 Task: Use the formula "ERFC.PRECISE" in spreadsheet "Project portfolio".
Action: Mouse moved to (71, 225)
Screenshot: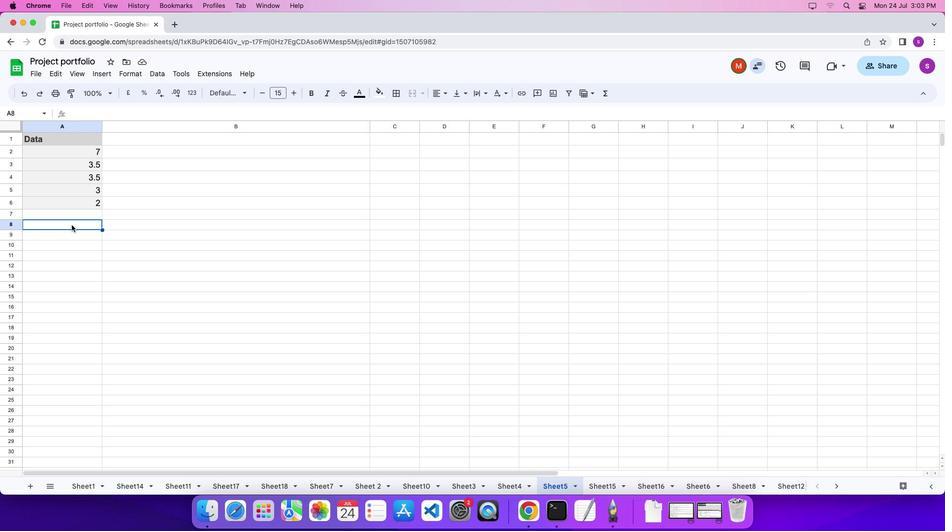 
Action: Mouse pressed left at (71, 225)
Screenshot: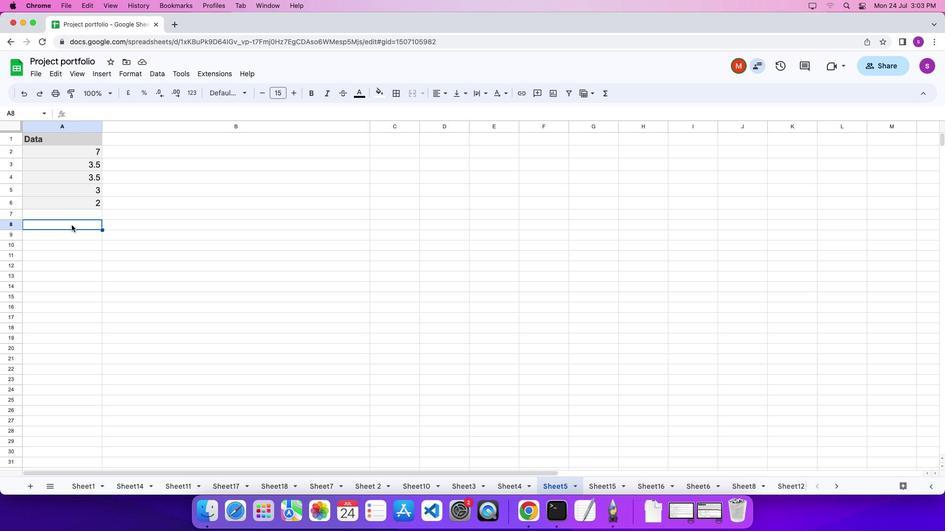 
Action: Key pressed '='
Screenshot: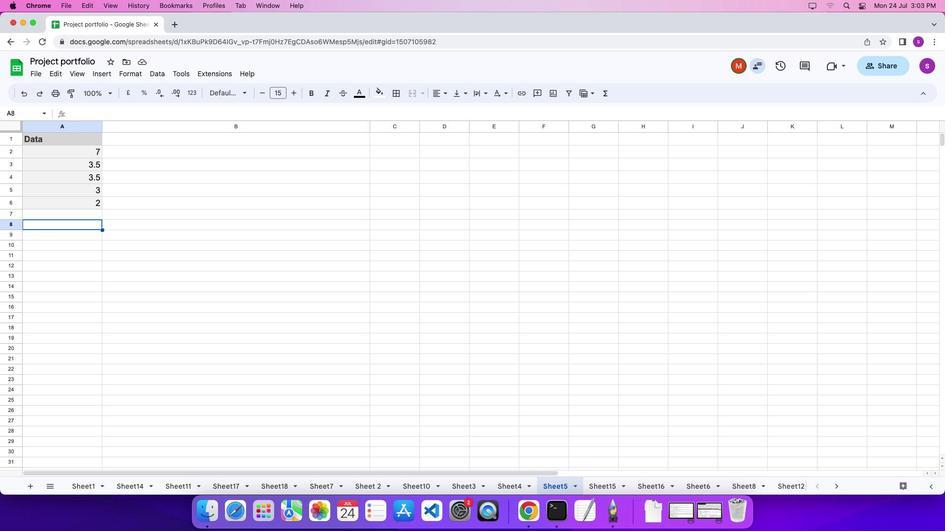 
Action: Mouse moved to (607, 94)
Screenshot: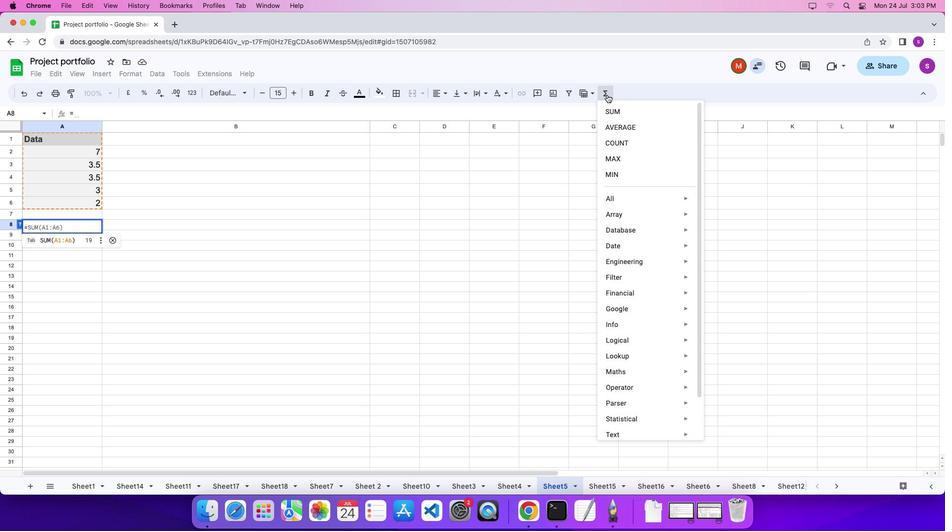 
Action: Mouse pressed left at (607, 94)
Screenshot: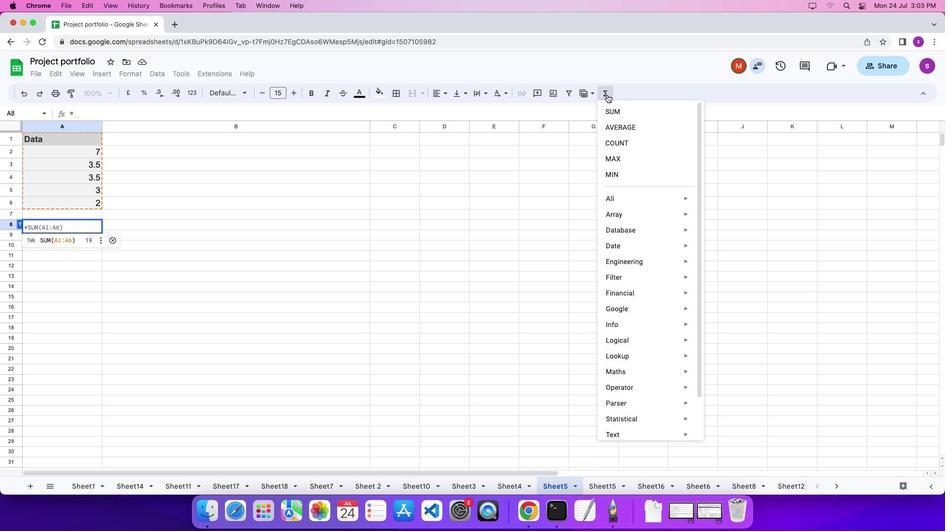 
Action: Mouse moved to (766, 355)
Screenshot: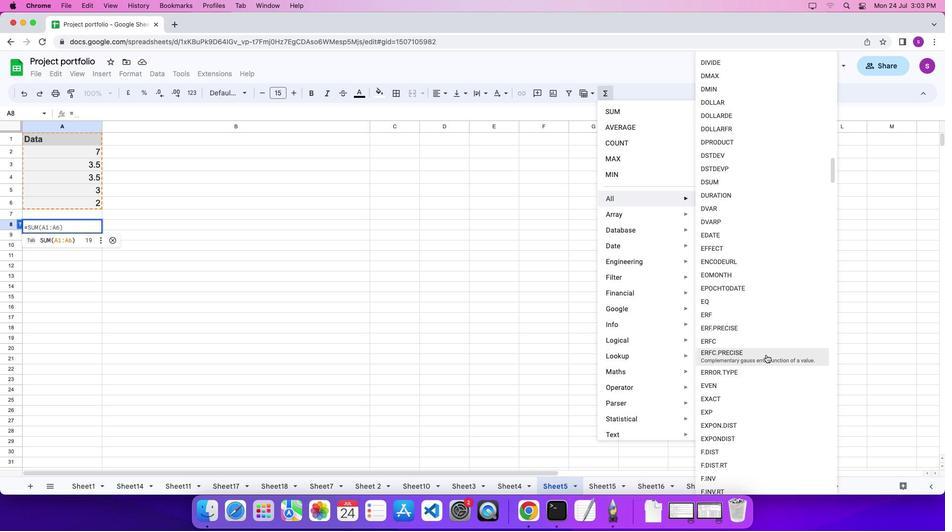 
Action: Mouse pressed left at (766, 355)
Screenshot: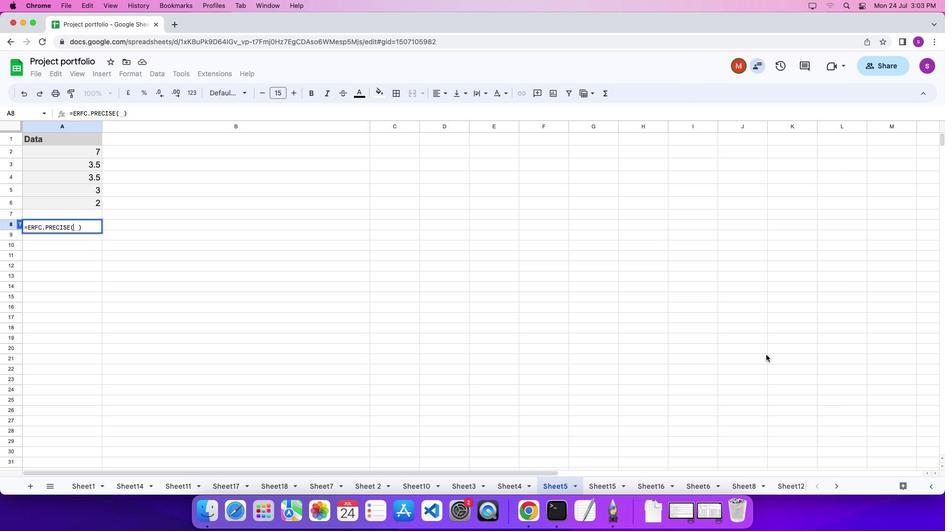 
Action: Mouse moved to (88, 179)
Screenshot: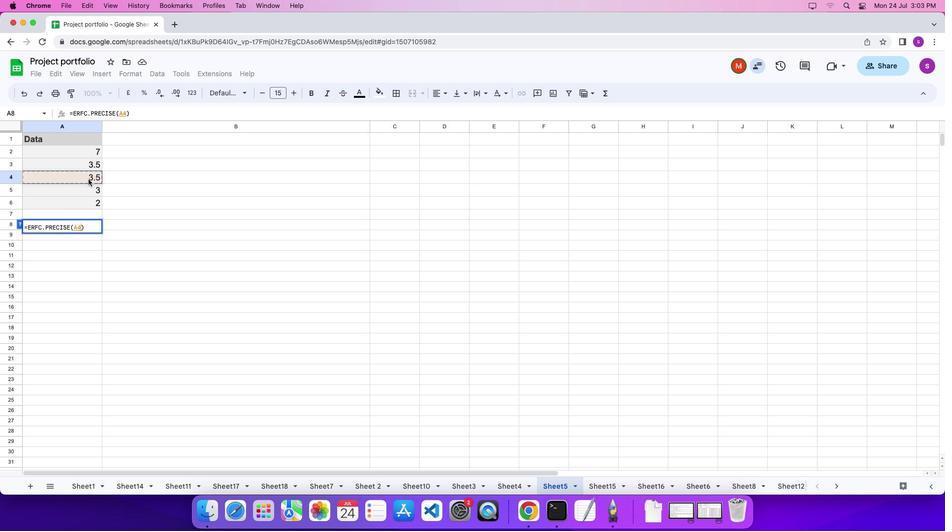 
Action: Mouse pressed left at (88, 179)
Screenshot: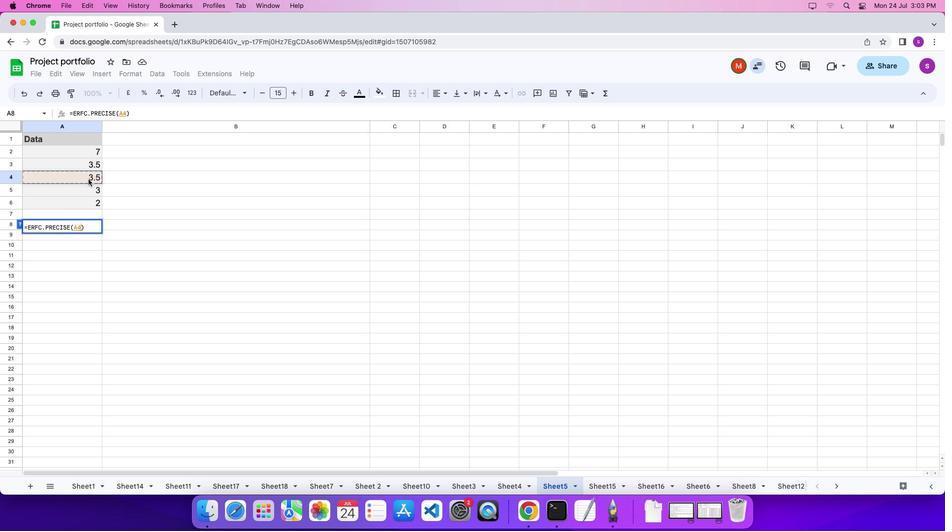 
Action: Mouse moved to (92, 181)
Screenshot: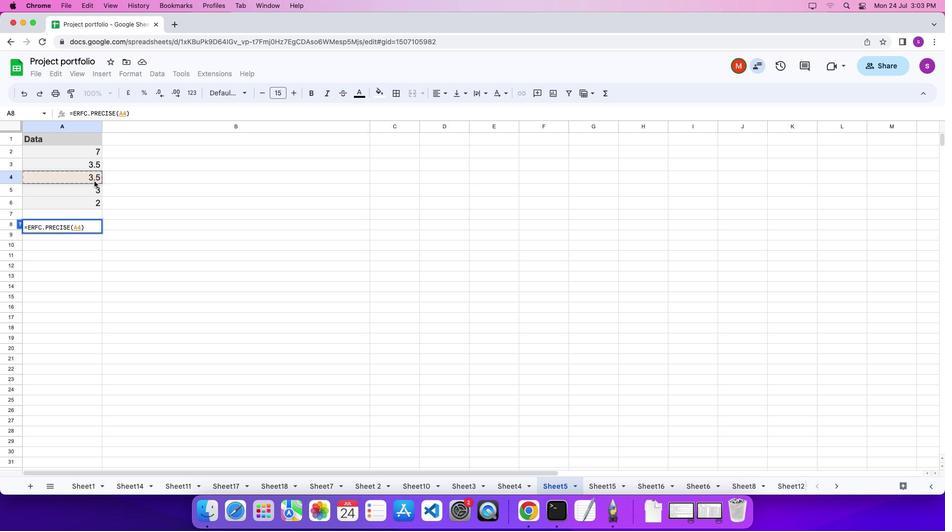 
Action: Key pressed Key.enter
Screenshot: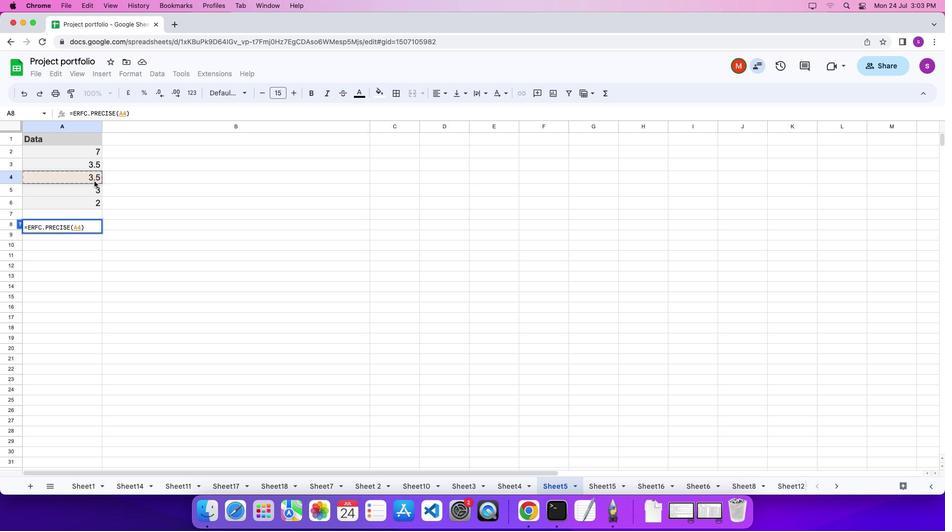
Action: Mouse moved to (94, 181)
Screenshot: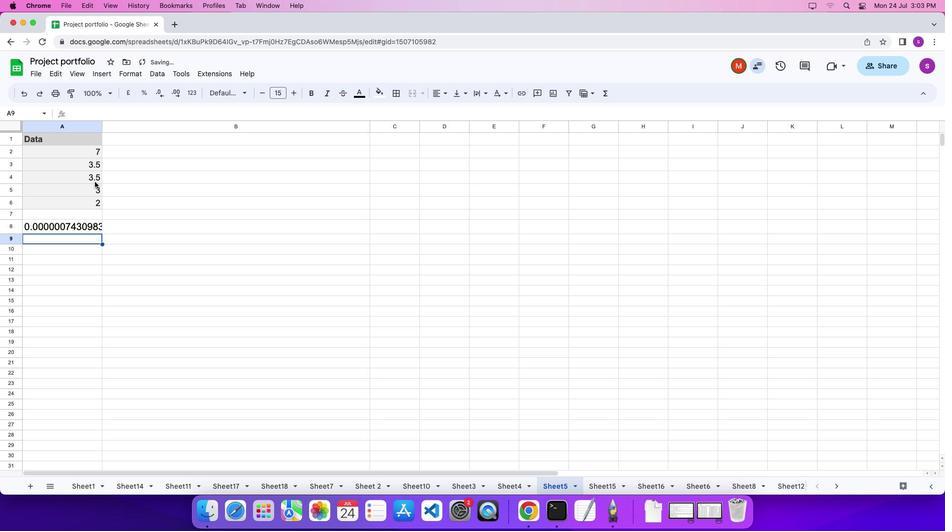 
